 Task: Zoom in "Rockbridge, Ohio, United States" two times.
Action: Mouse moved to (169, 131)
Screenshot: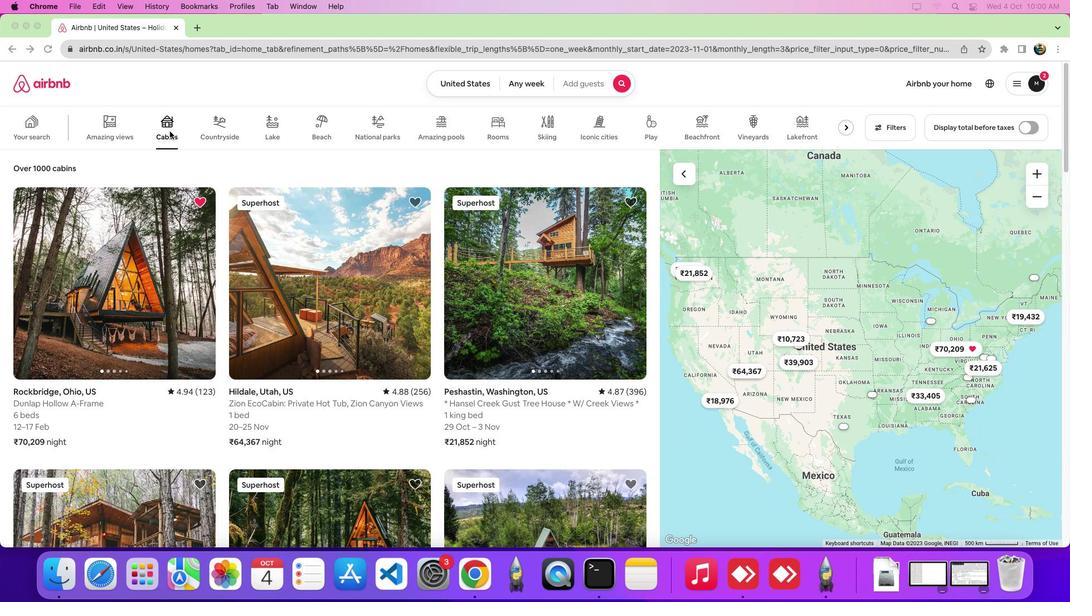 
Action: Mouse pressed left at (169, 131)
Screenshot: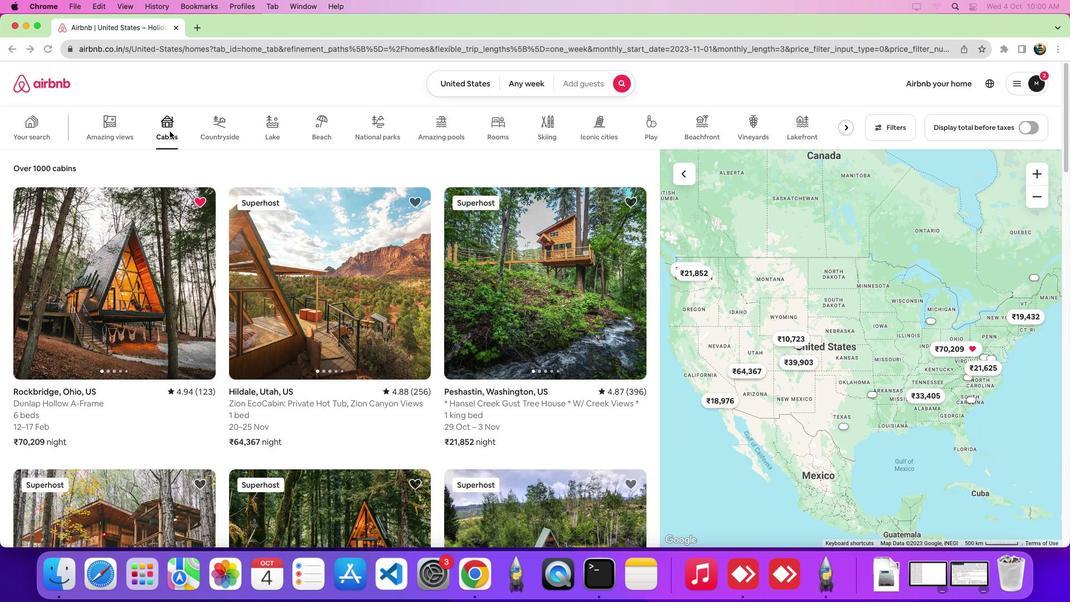 
Action: Mouse moved to (141, 264)
Screenshot: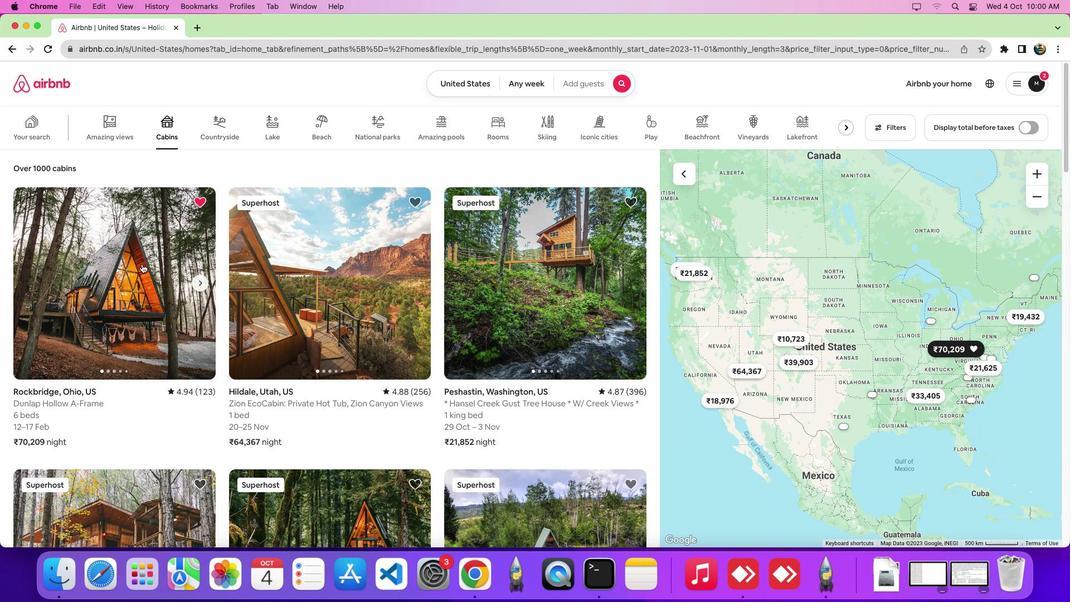 
Action: Mouse pressed left at (141, 264)
Screenshot: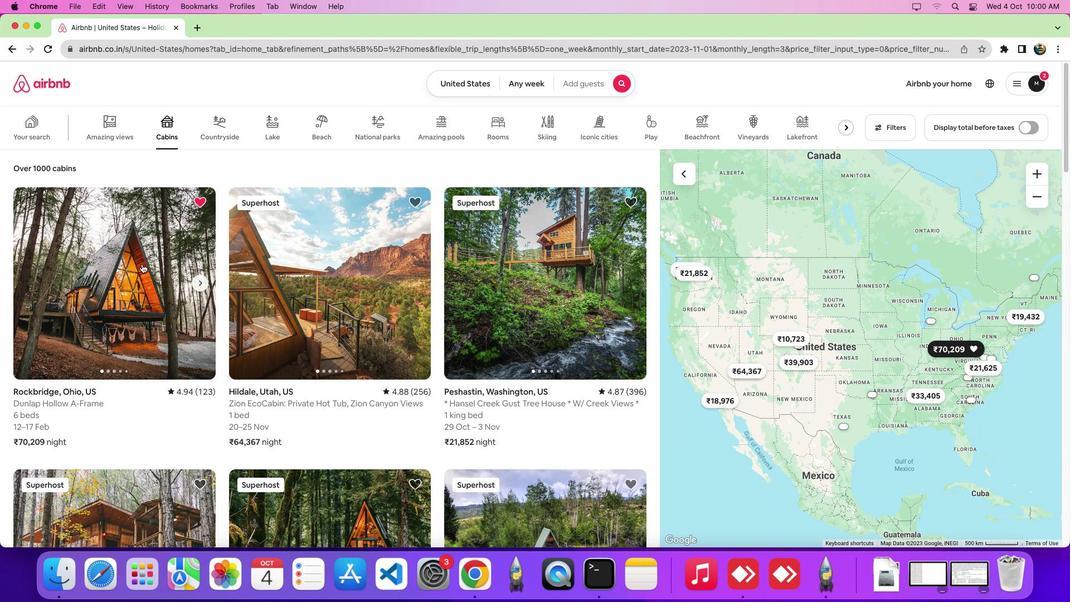 
Action: Mouse moved to (558, 229)
Screenshot: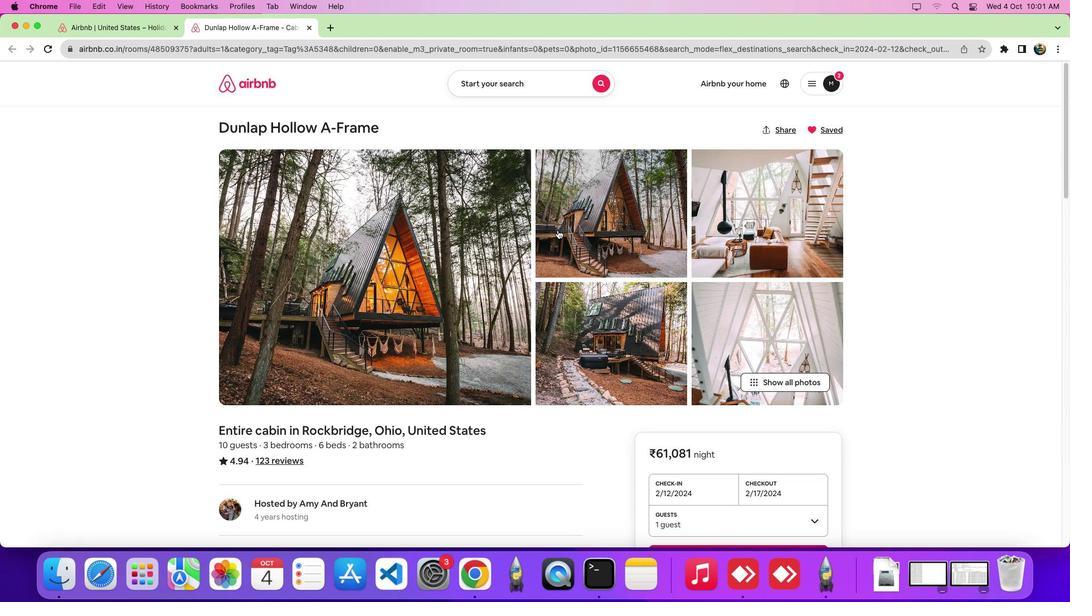 
Action: Mouse scrolled (558, 229) with delta (0, 0)
Screenshot: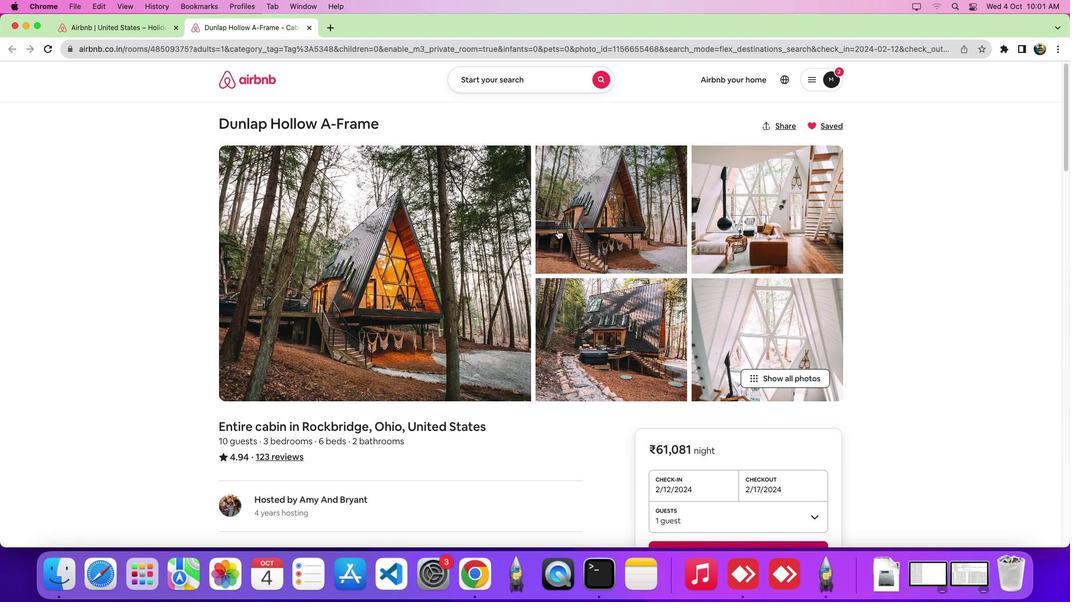 
Action: Mouse scrolled (558, 229) with delta (0, 0)
Screenshot: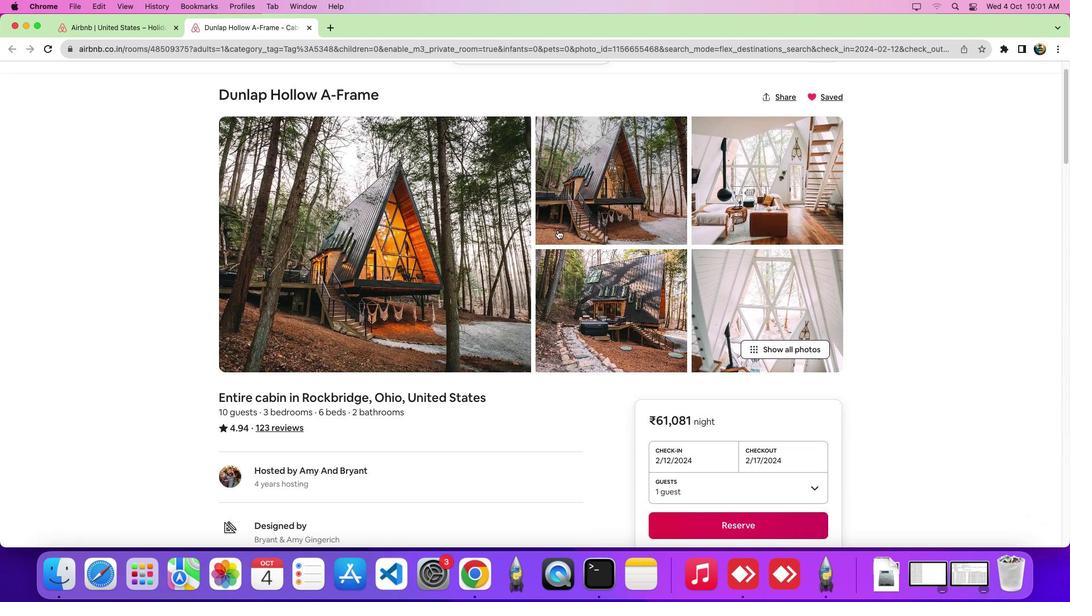 
Action: Mouse scrolled (558, 229) with delta (0, -3)
Screenshot: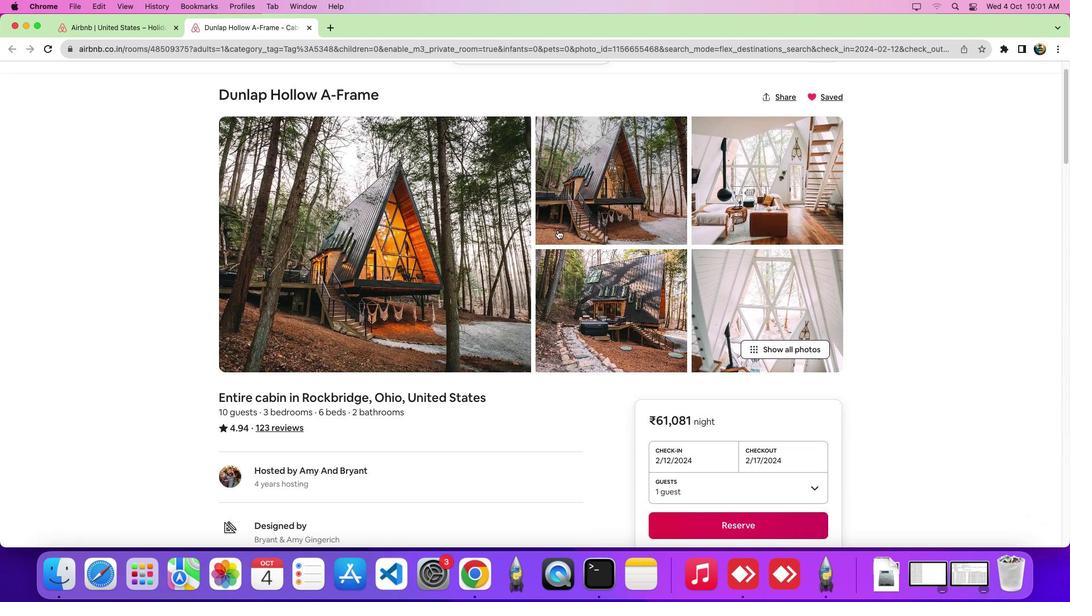 
Action: Mouse scrolled (558, 229) with delta (0, -3)
Screenshot: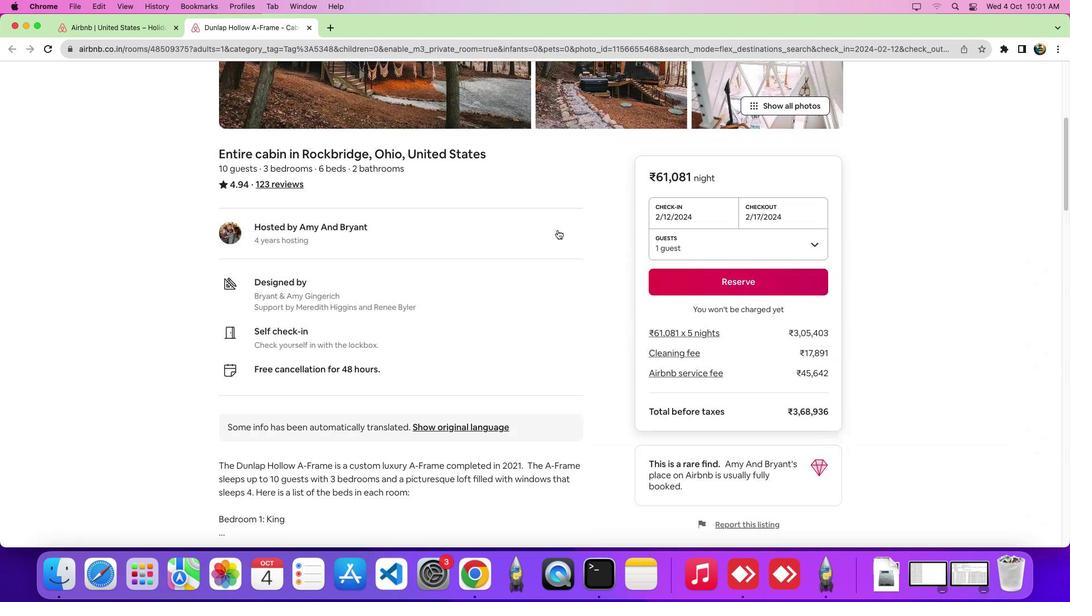 
Action: Mouse scrolled (558, 229) with delta (0, 0)
Screenshot: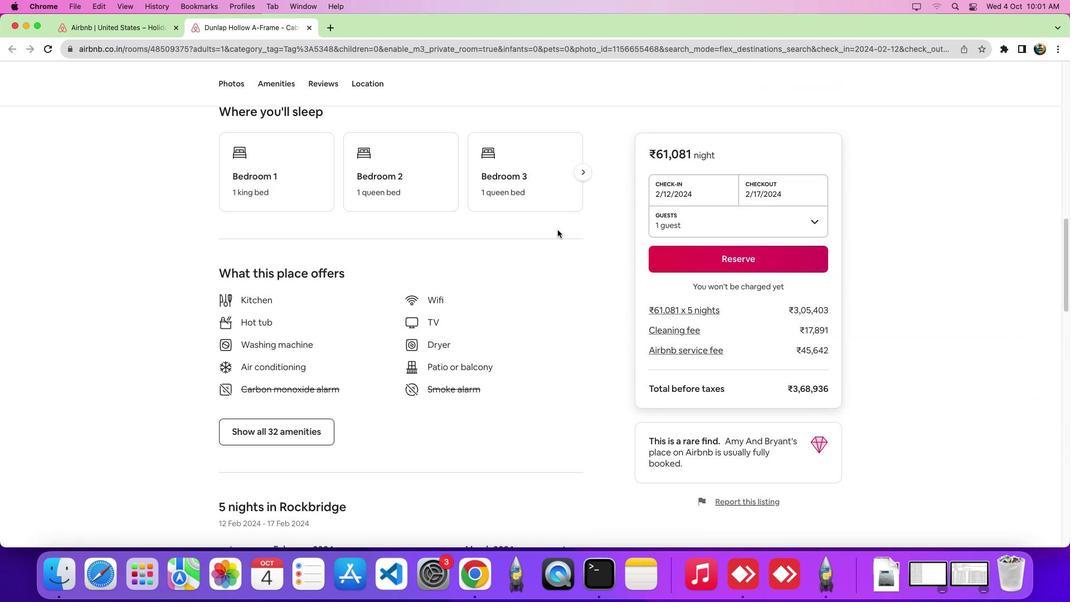 
Action: Mouse scrolled (558, 229) with delta (0, -1)
Screenshot: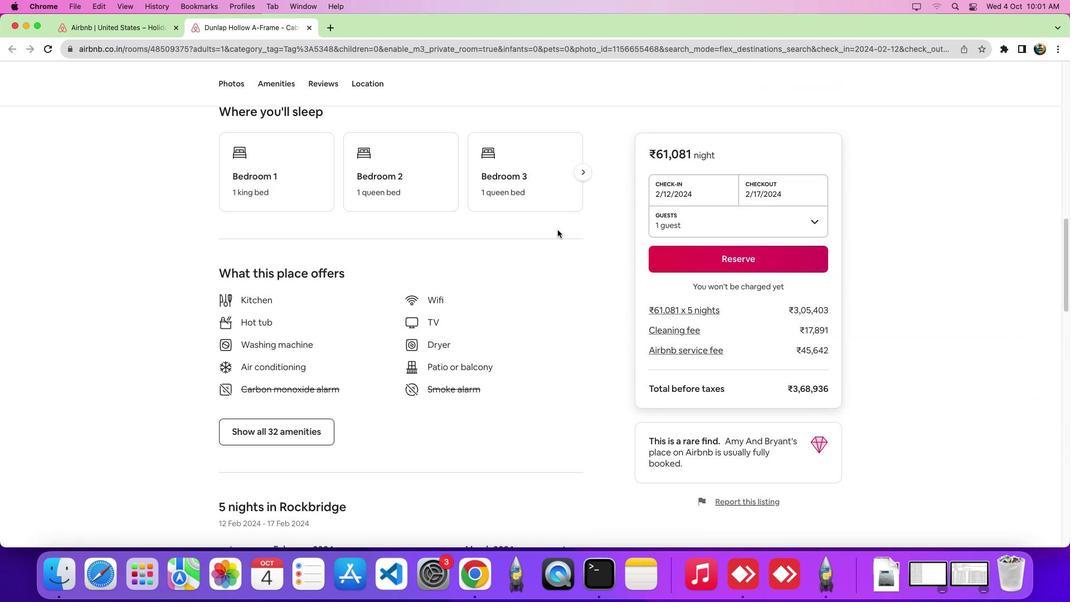 
Action: Mouse scrolled (558, 229) with delta (0, -5)
Screenshot: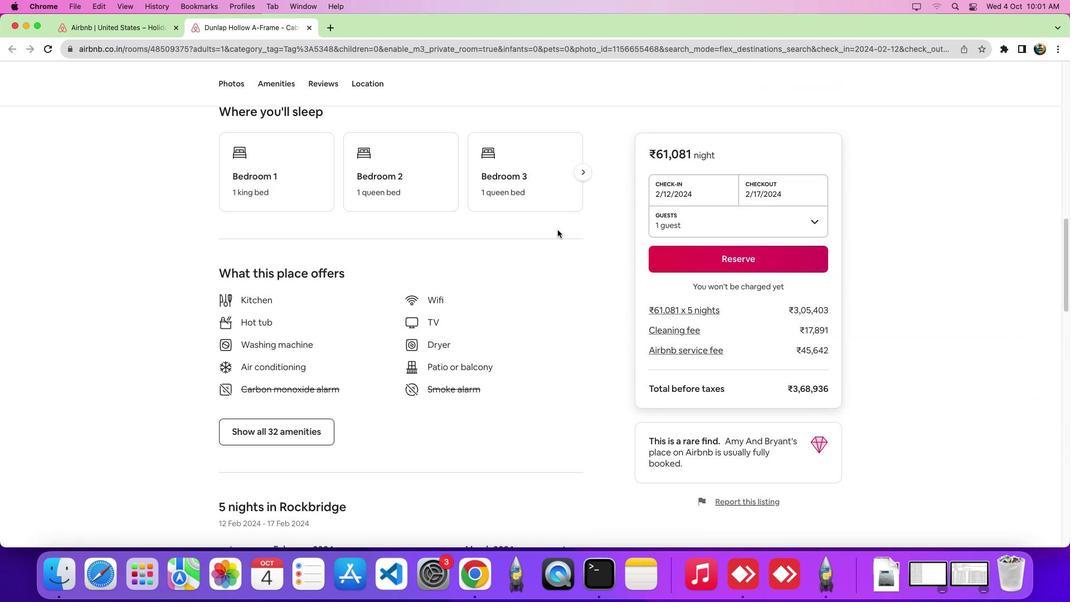 
Action: Mouse scrolled (558, 229) with delta (0, -7)
Screenshot: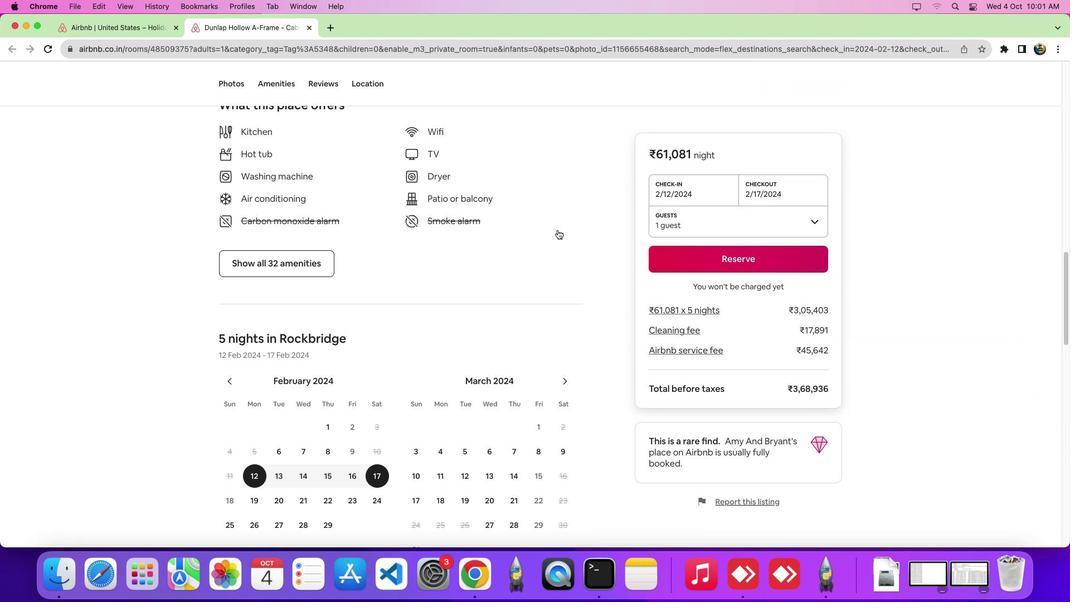 
Action: Mouse scrolled (558, 229) with delta (0, -8)
Screenshot: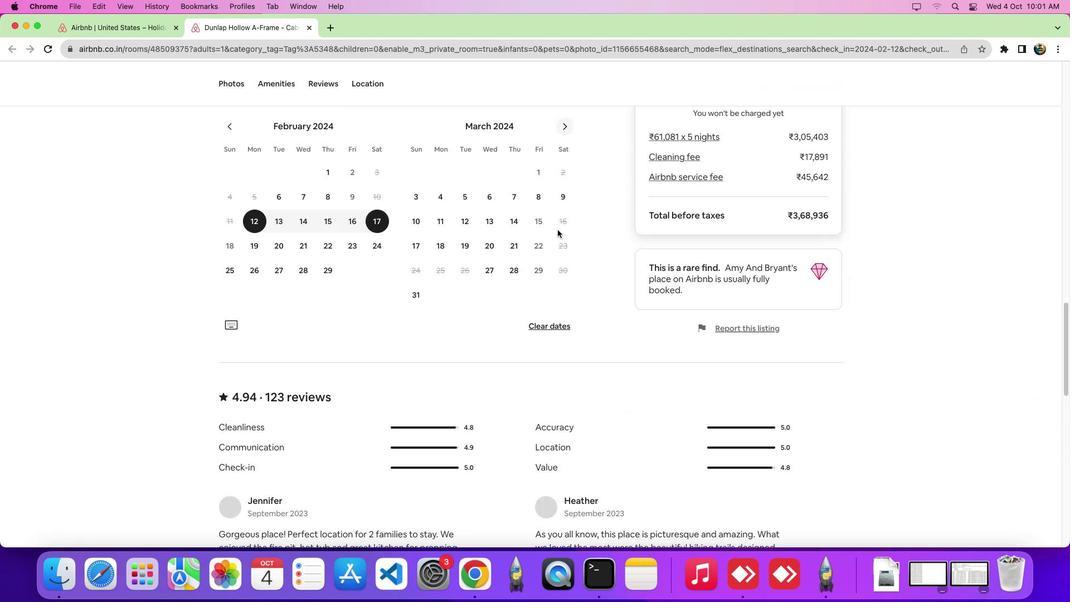 
Action: Mouse moved to (360, 83)
Screenshot: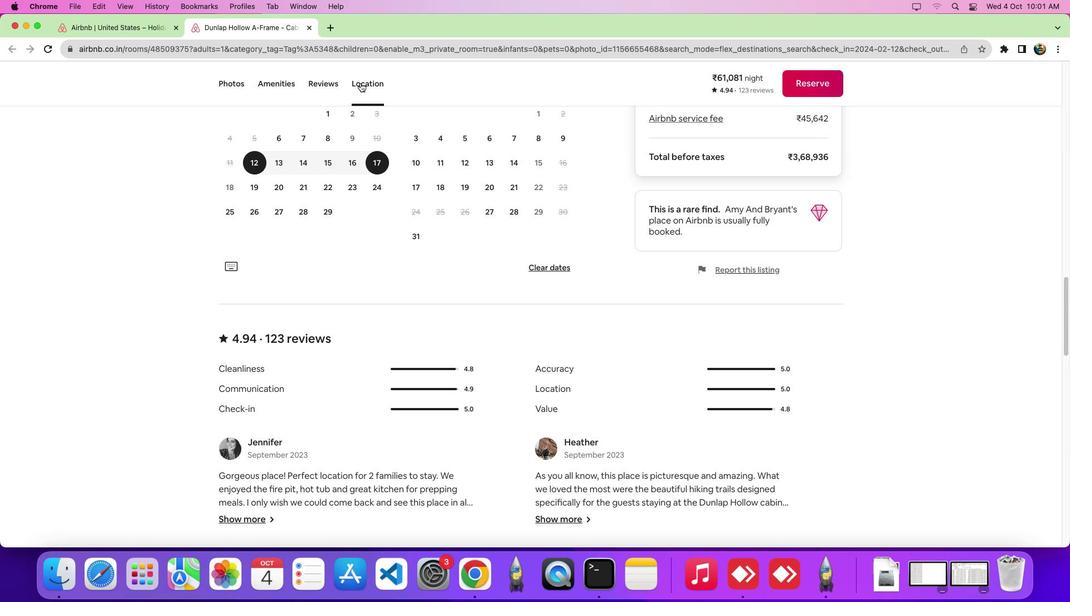 
Action: Mouse pressed left at (360, 83)
Screenshot: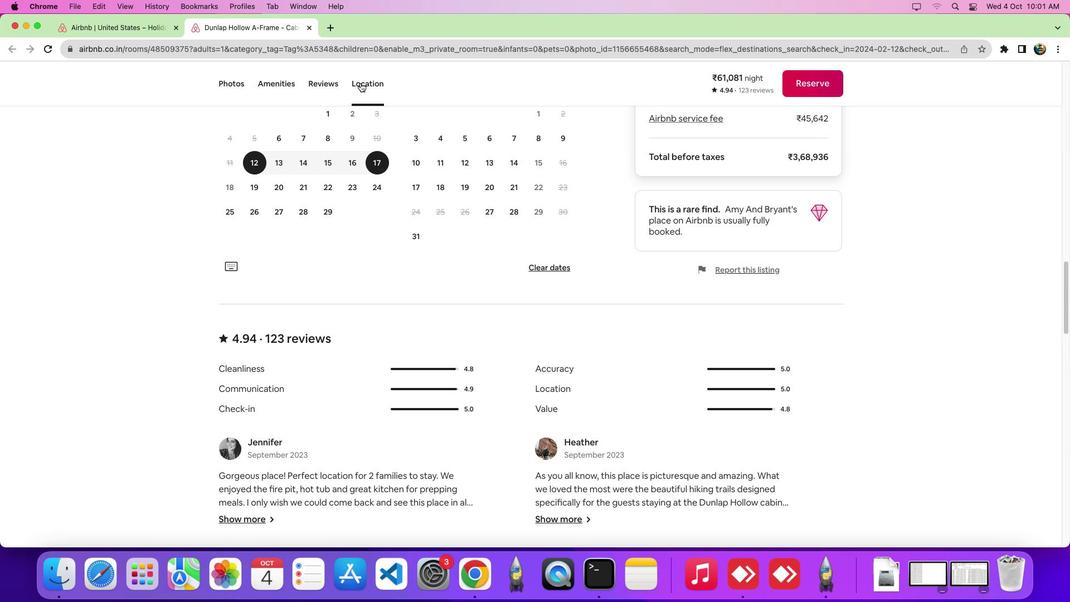 
Action: Mouse moved to (718, 244)
Screenshot: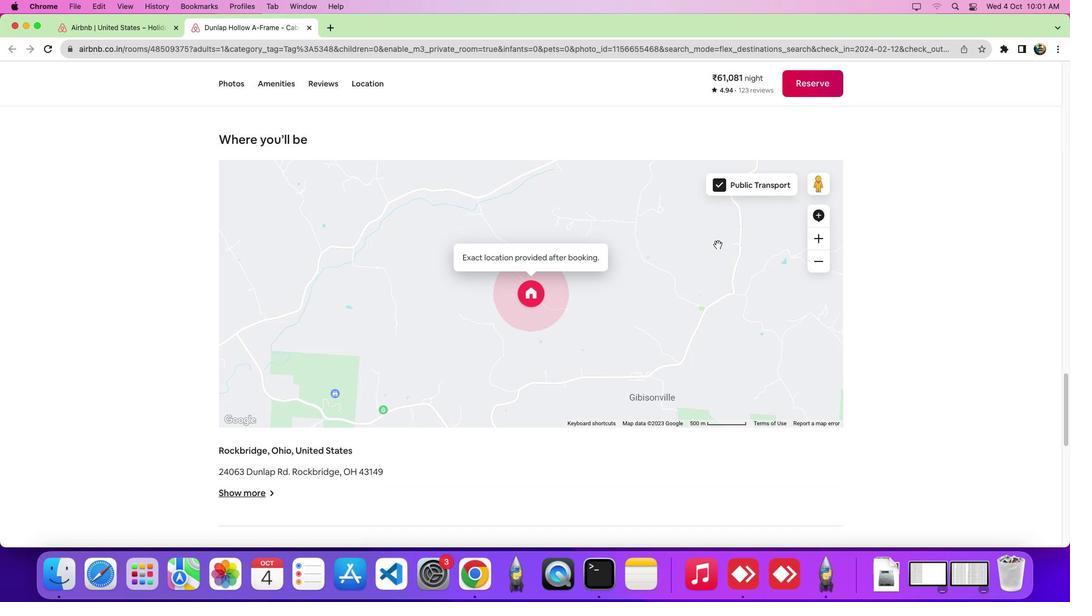 
Action: Mouse scrolled (718, 244) with delta (0, 0)
Screenshot: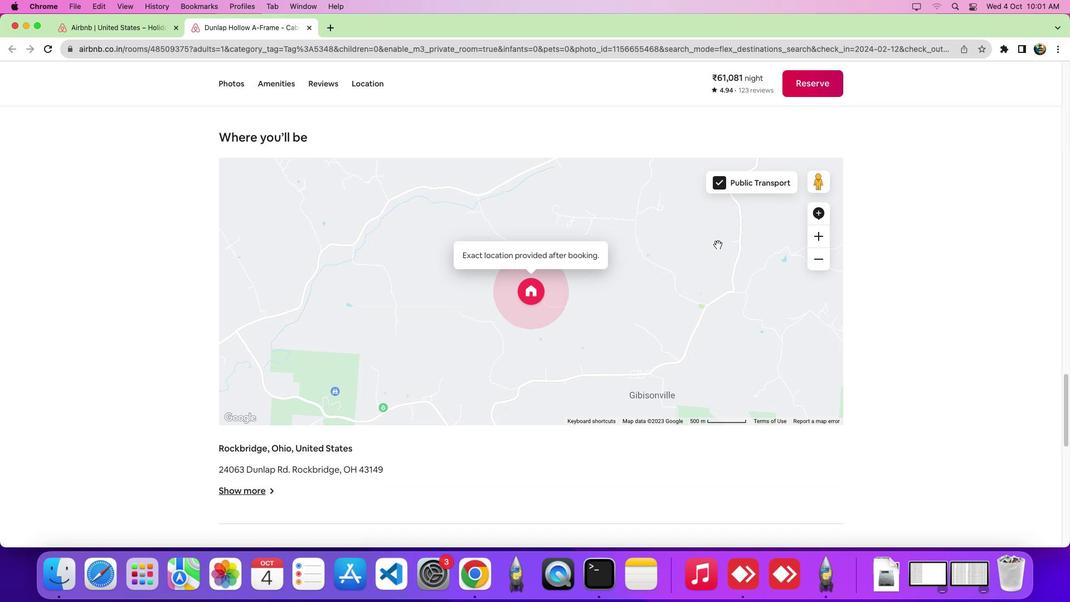 
Action: Mouse scrolled (718, 244) with delta (0, 0)
Screenshot: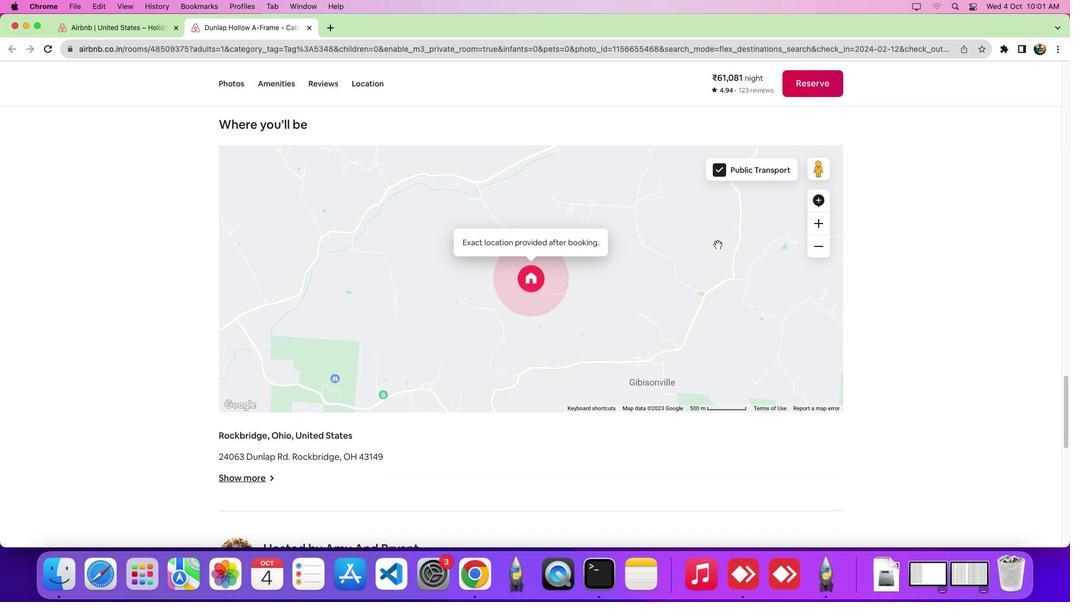 
Action: Mouse moved to (525, 259)
Screenshot: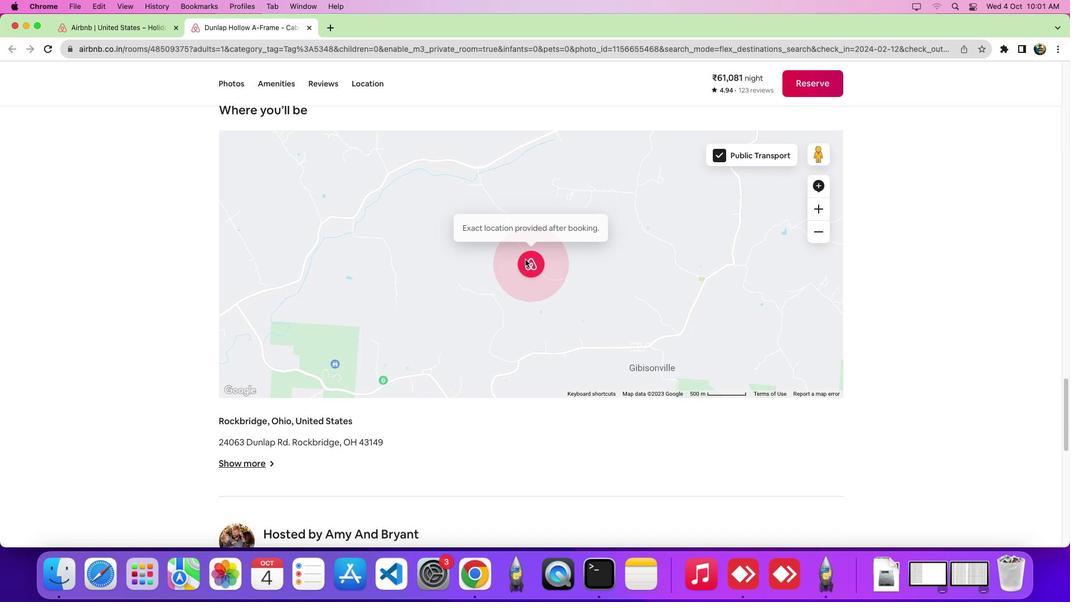 
Action: Mouse pressed left at (525, 259)
Screenshot: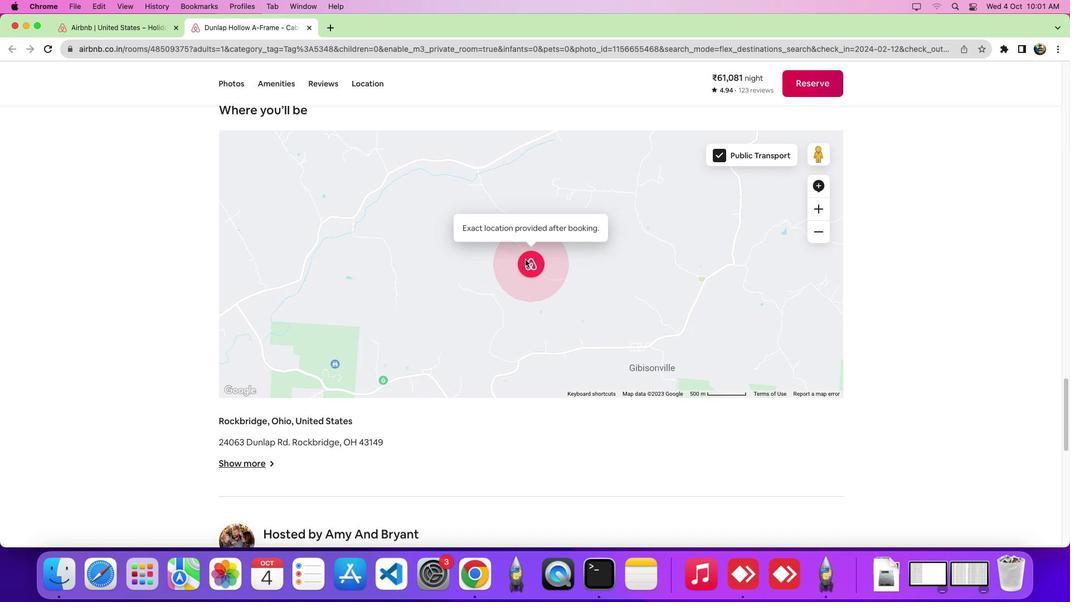 
Action: Mouse moved to (576, 260)
Screenshot: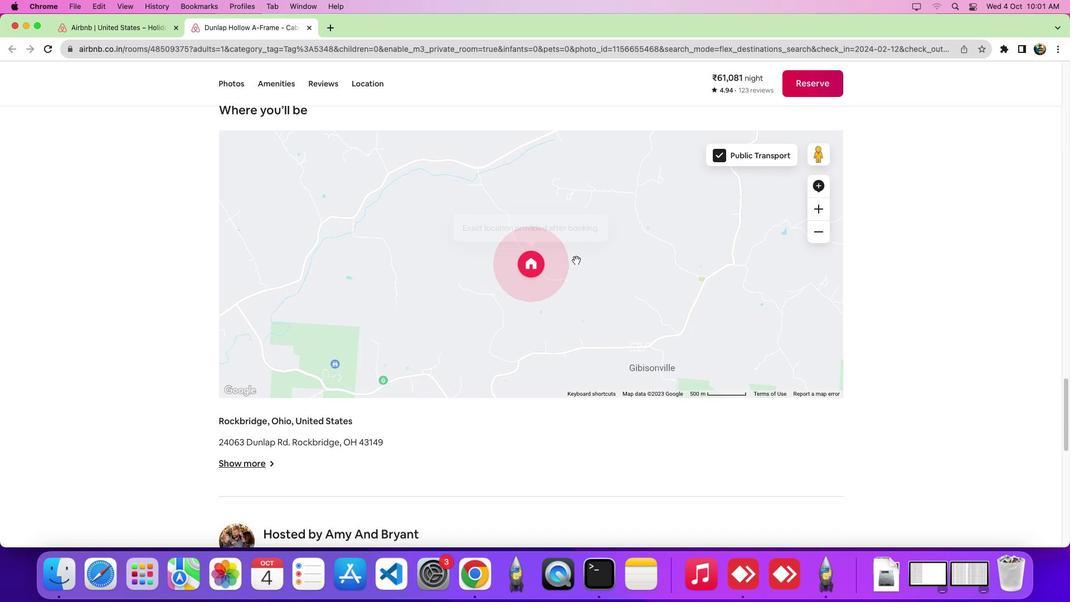 
Action: Mouse scrolled (576, 260) with delta (0, 0)
Screenshot: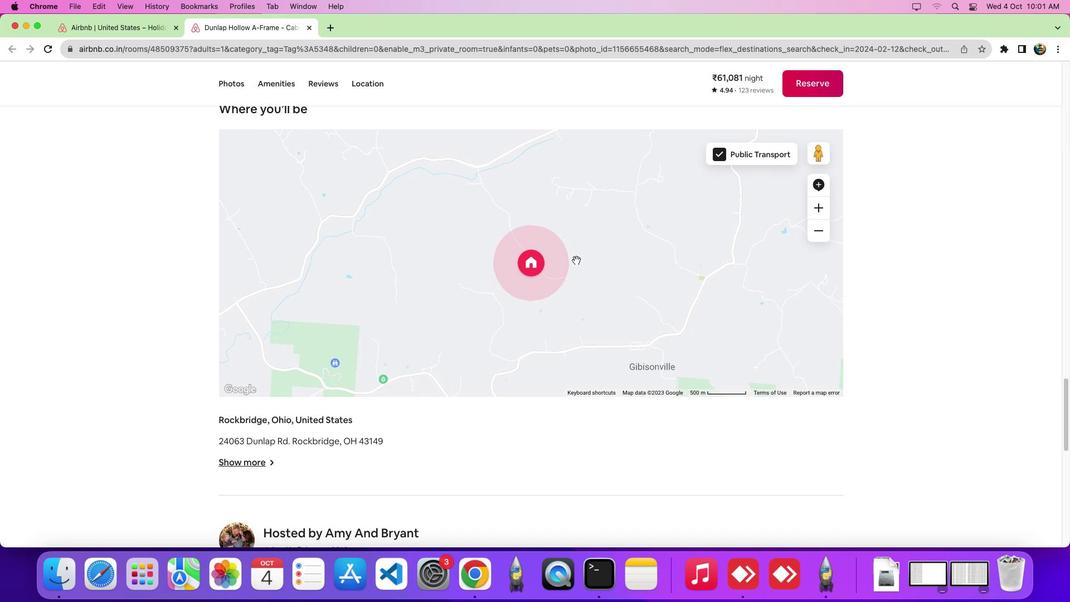 
Action: Mouse moved to (814, 211)
Screenshot: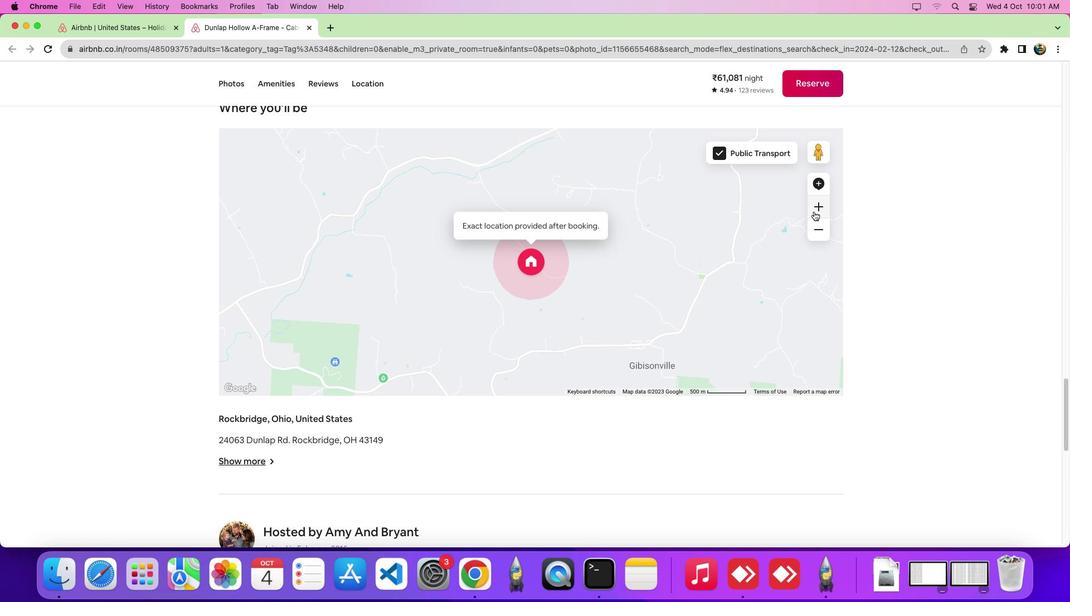 
Action: Mouse pressed left at (814, 211)
Screenshot: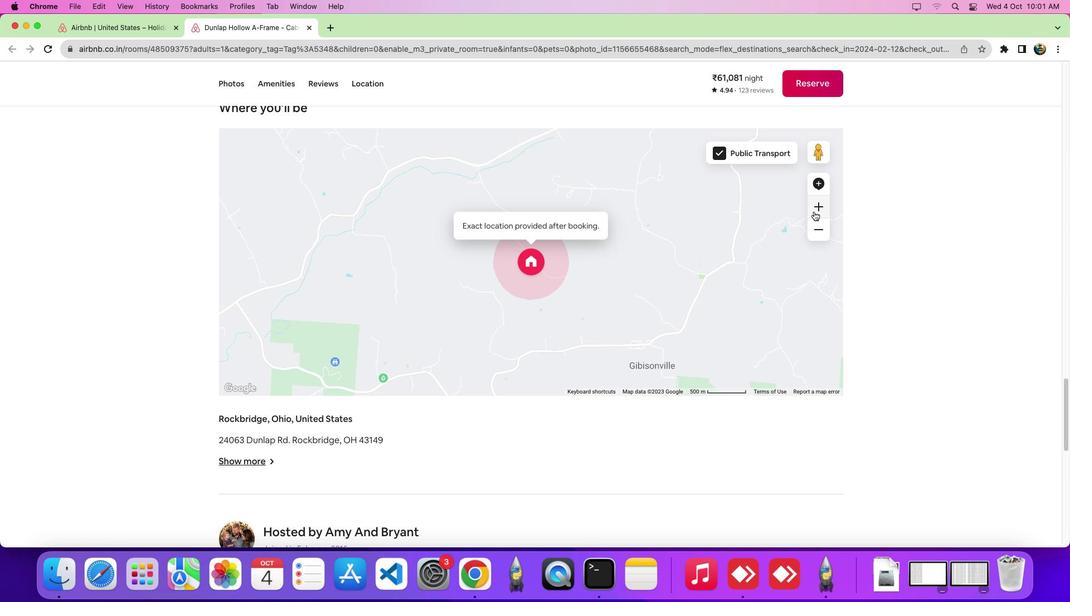 
Action: Mouse moved to (814, 211)
Screenshot: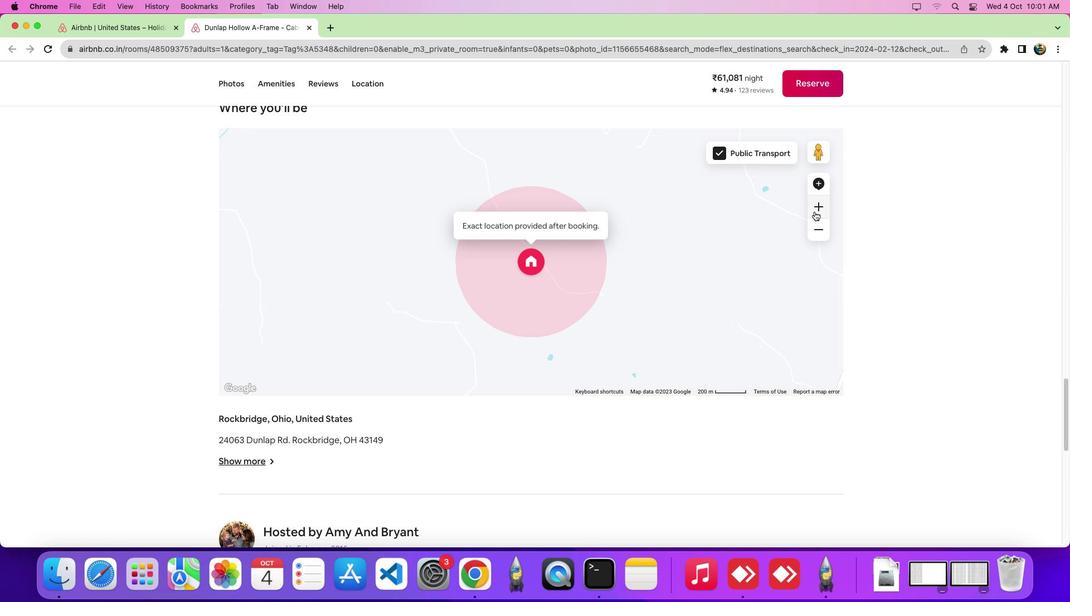 
Action: Mouse pressed left at (814, 211)
Screenshot: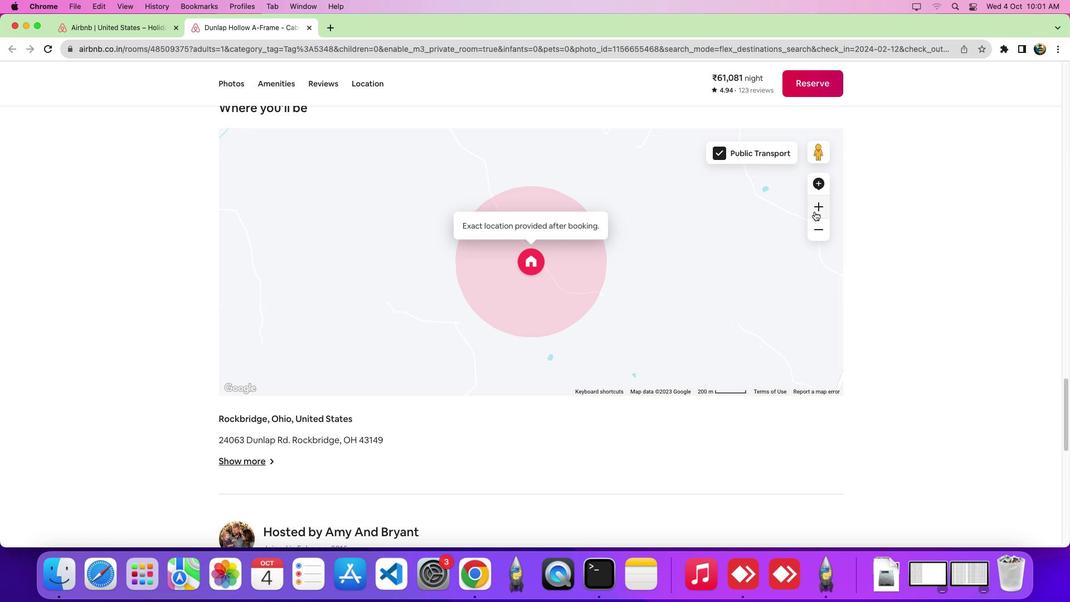 
Action: Mouse moved to (754, 267)
Screenshot: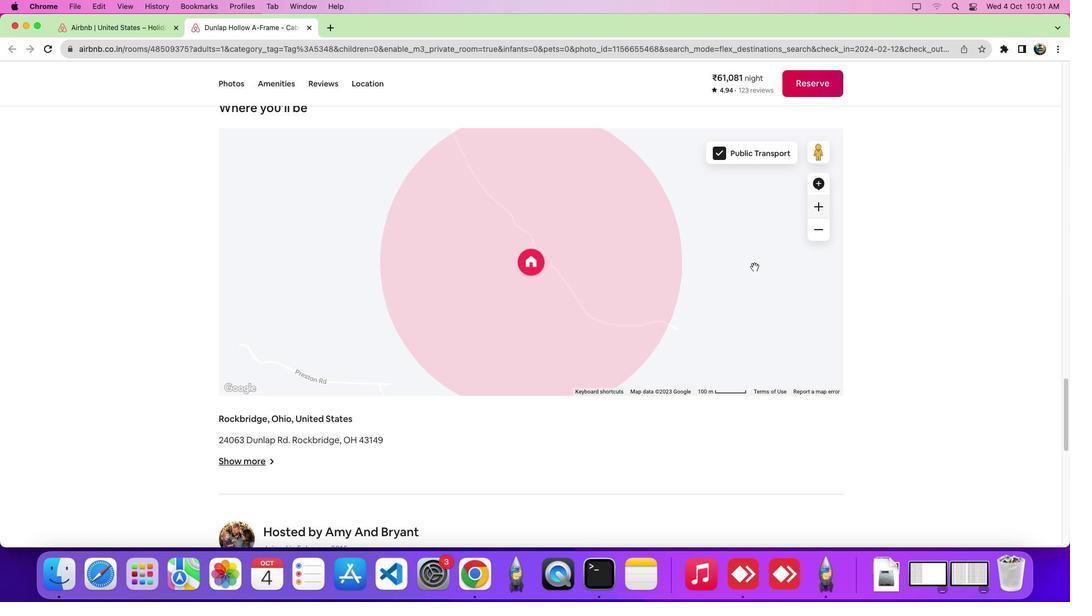
